 Task: Create a sub task Design and Implement Solution for the task  Integrate a new payment gateway into an e-commerce website in the project AdaptFlow , assign it to team member softage.5@softage.net and update the status of the sub task to  On Track  , set the priority of the sub task to Low
Action: Mouse moved to (554, 287)
Screenshot: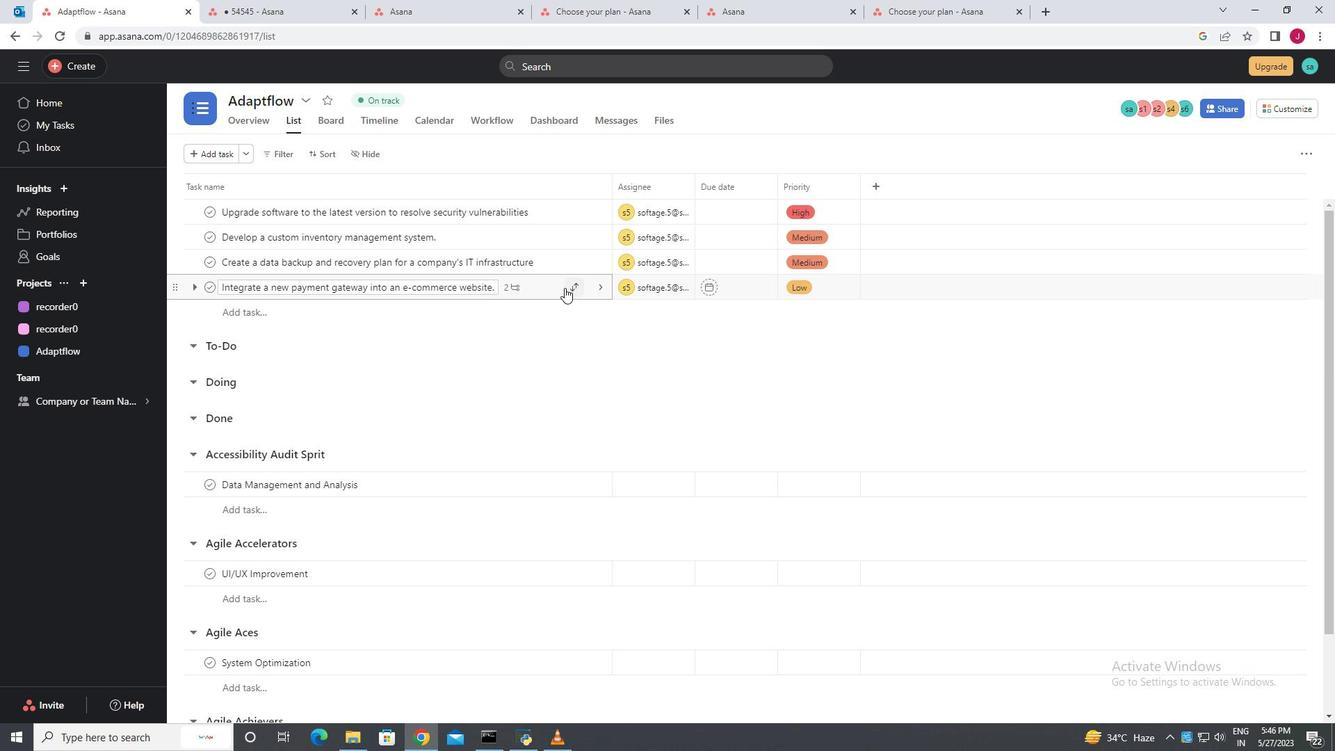
Action: Mouse pressed left at (554, 287)
Screenshot: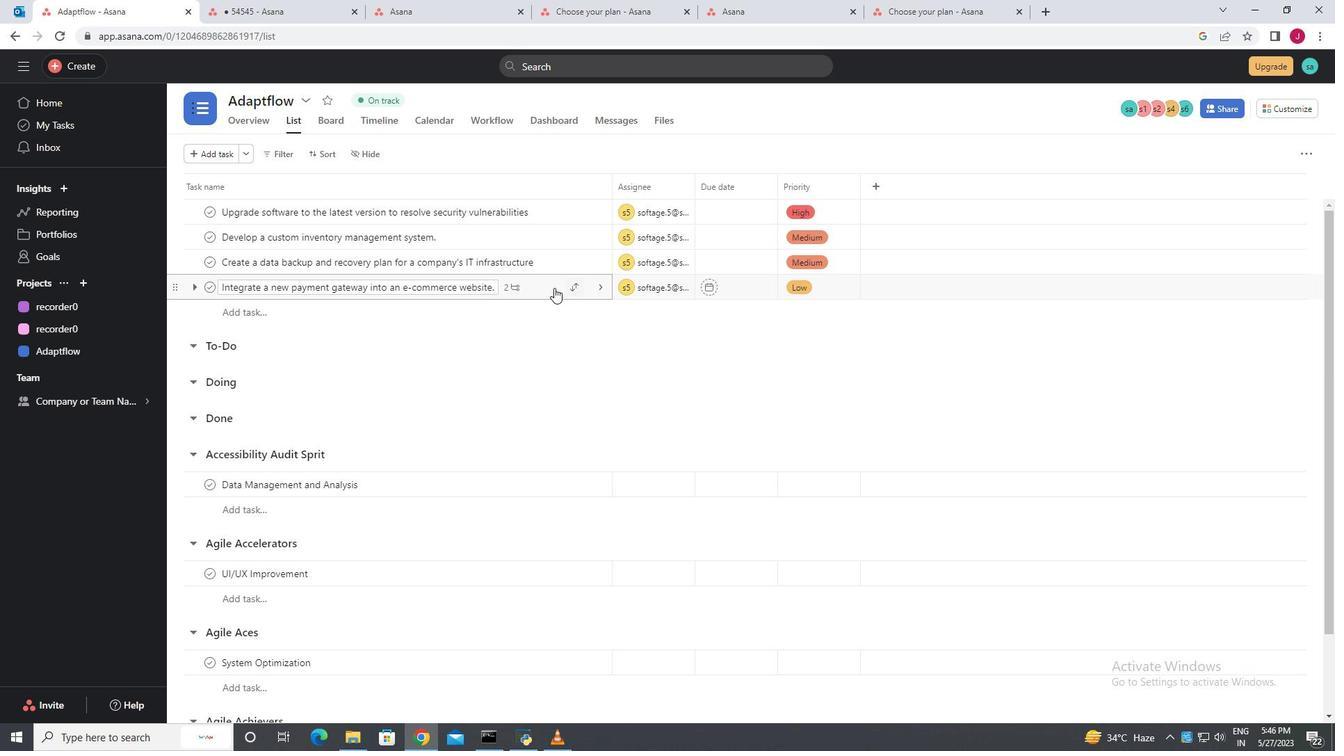 
Action: Mouse moved to (988, 428)
Screenshot: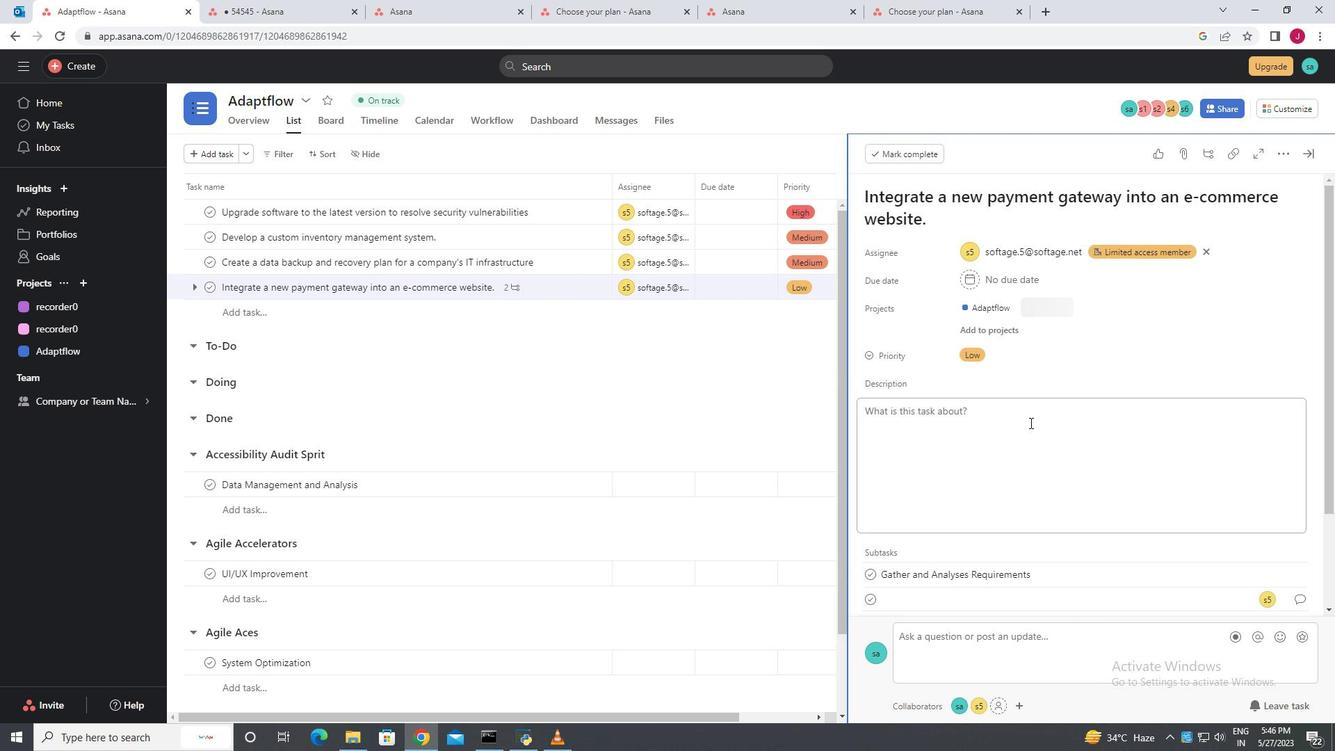 
Action: Mouse scrolled (988, 427) with delta (0, 0)
Screenshot: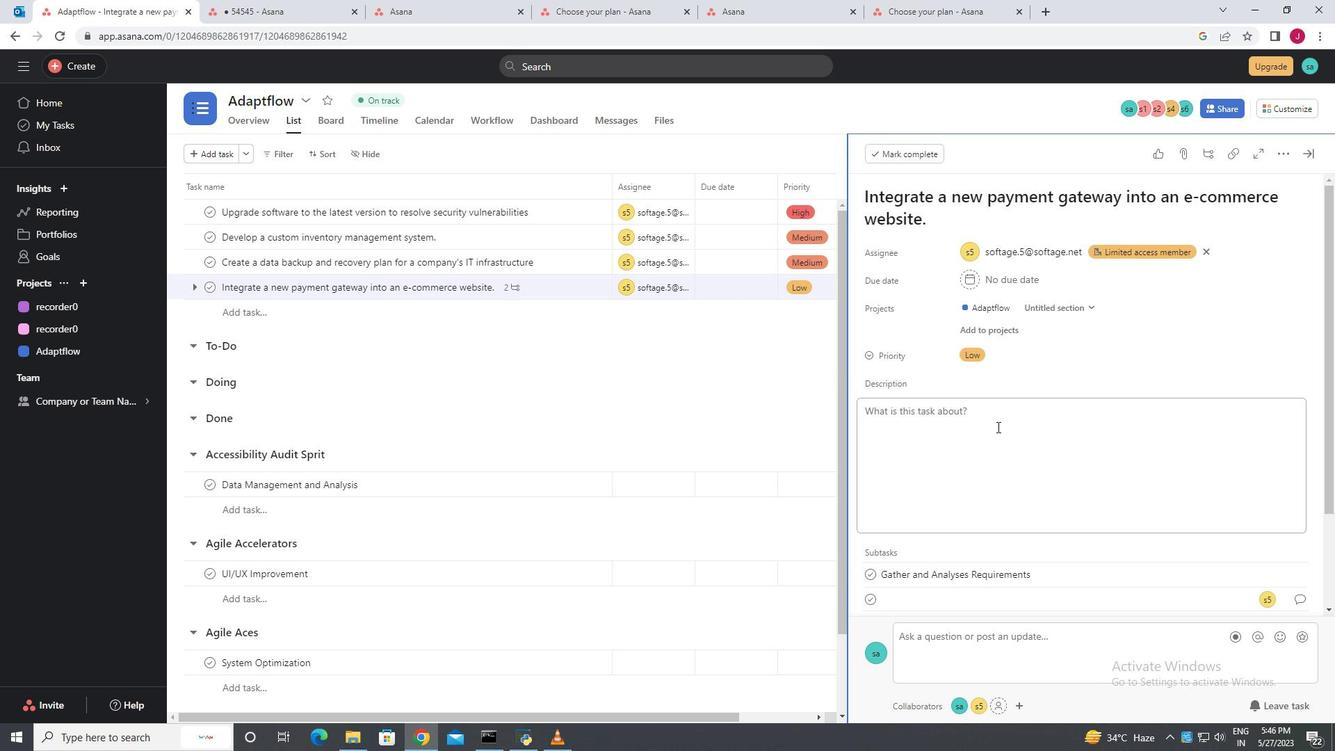 
Action: Mouse scrolled (988, 427) with delta (0, 0)
Screenshot: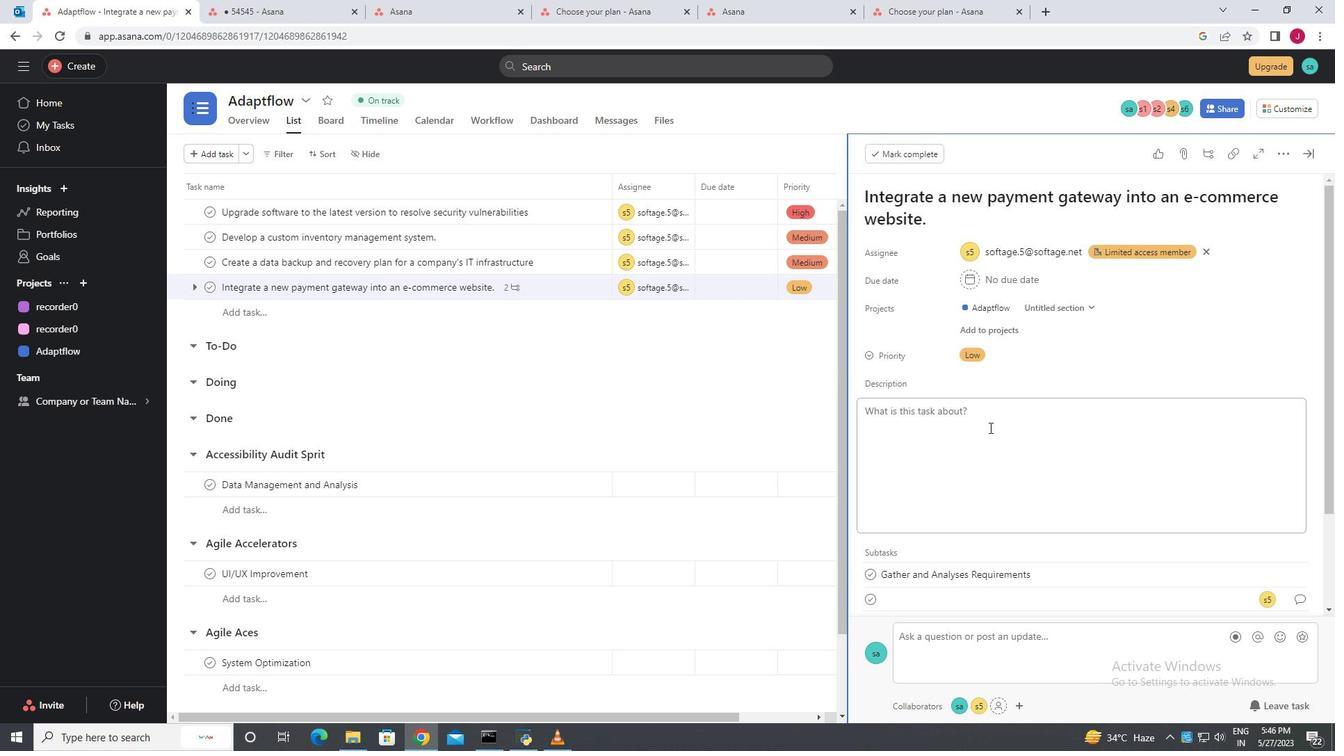 
Action: Mouse moved to (987, 427)
Screenshot: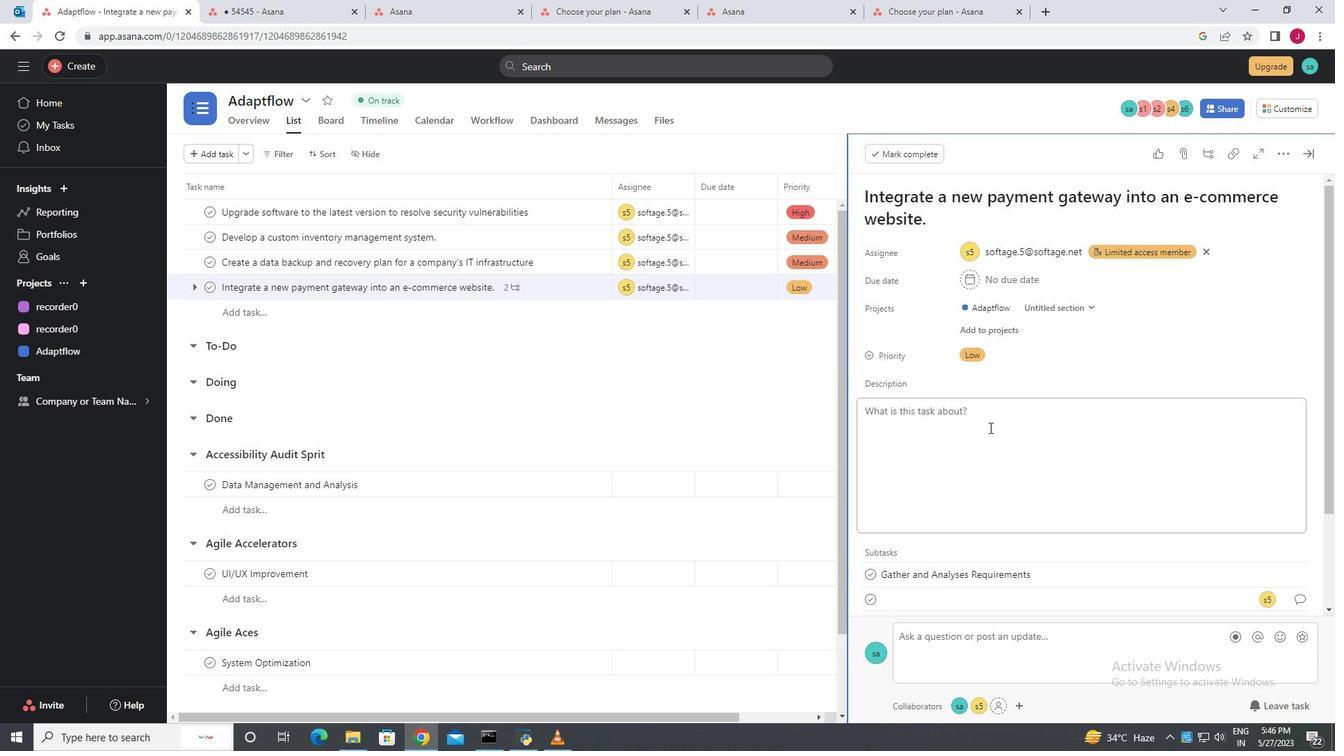 
Action: Mouse scrolled (987, 426) with delta (0, 0)
Screenshot: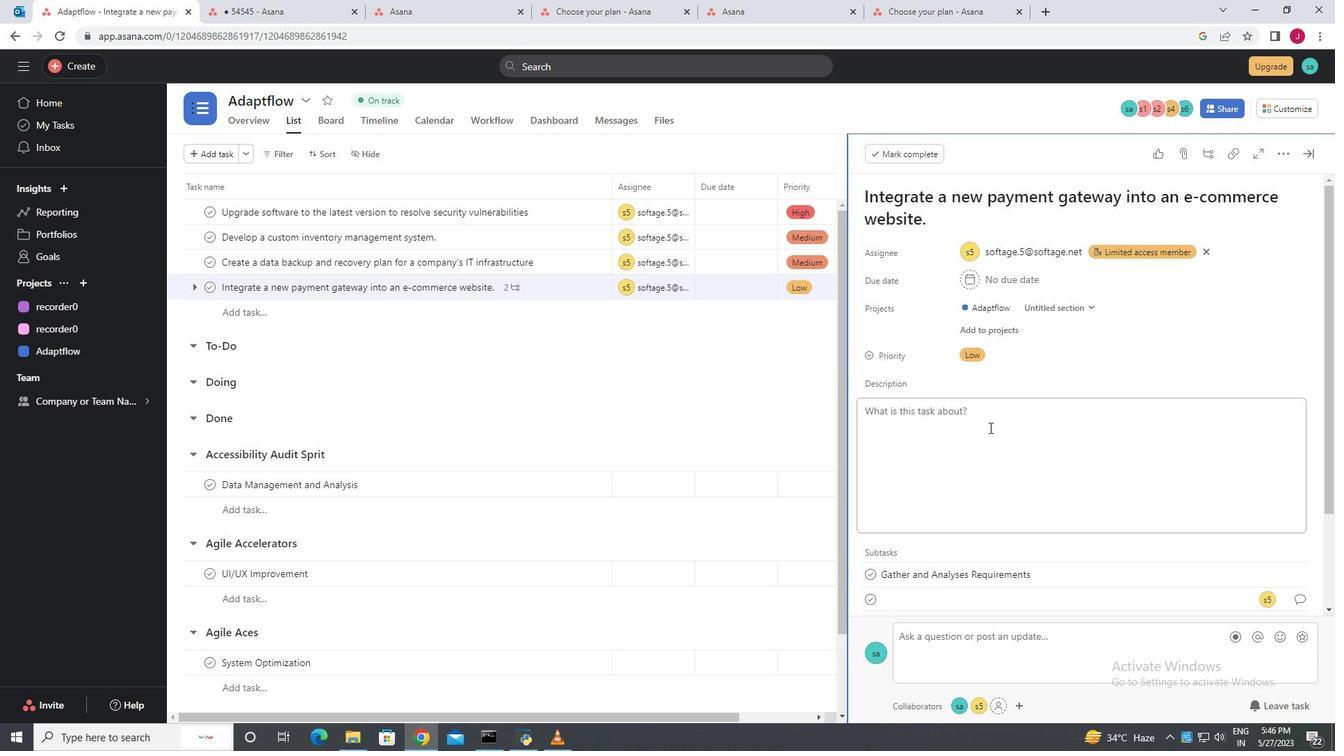 
Action: Mouse moved to (915, 502)
Screenshot: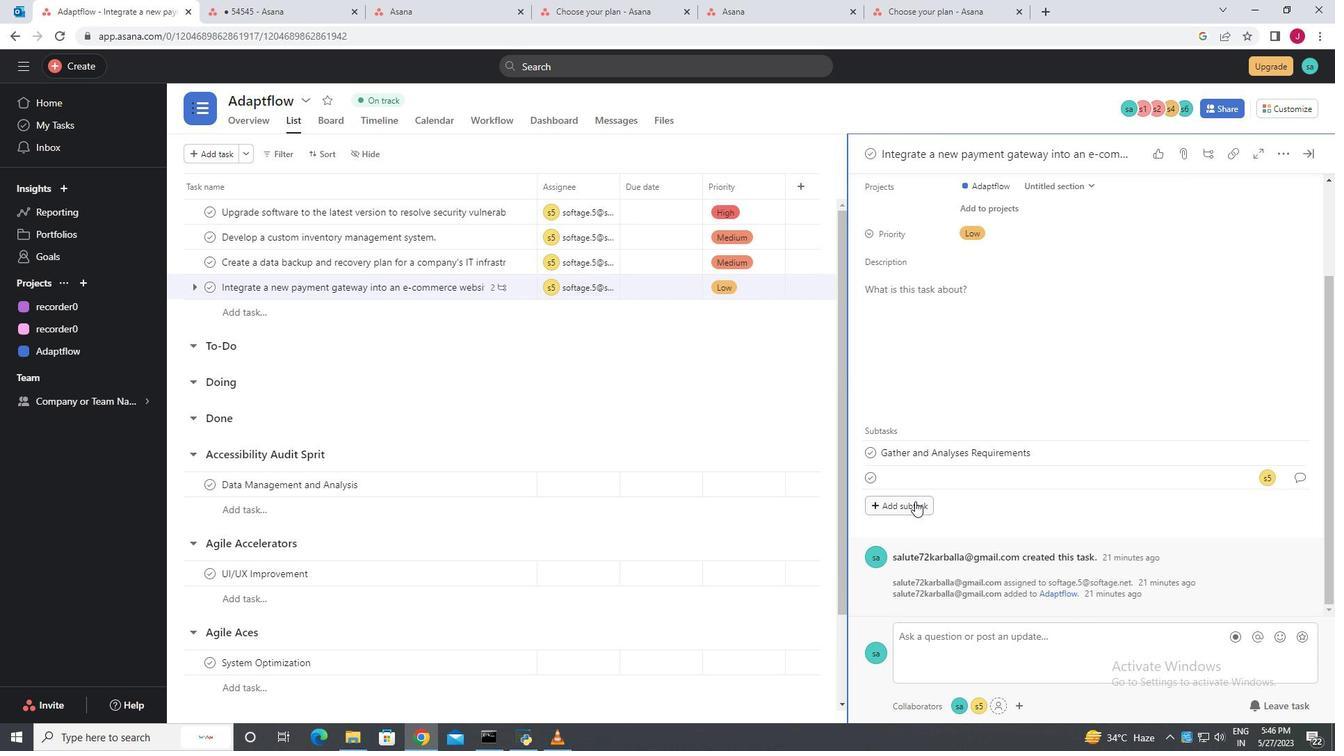 
Action: Mouse pressed left at (915, 502)
Screenshot: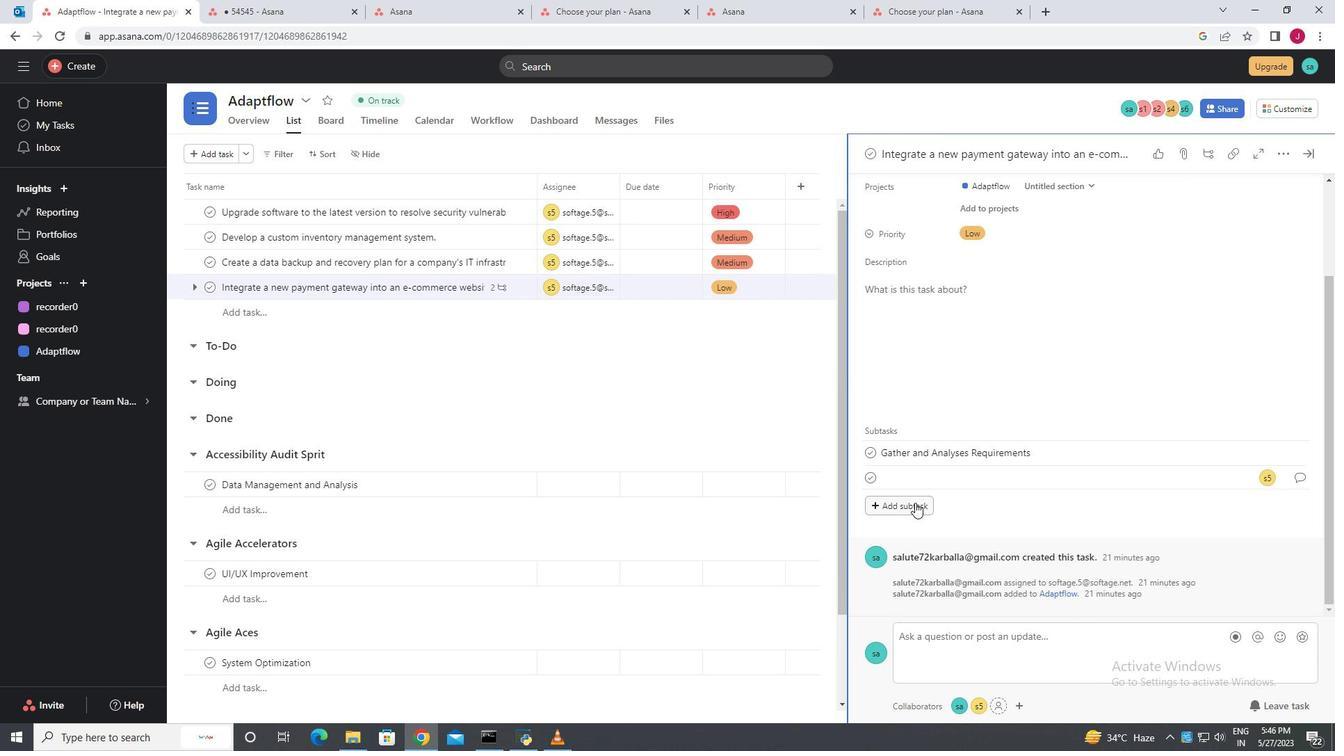 
Action: Mouse moved to (896, 453)
Screenshot: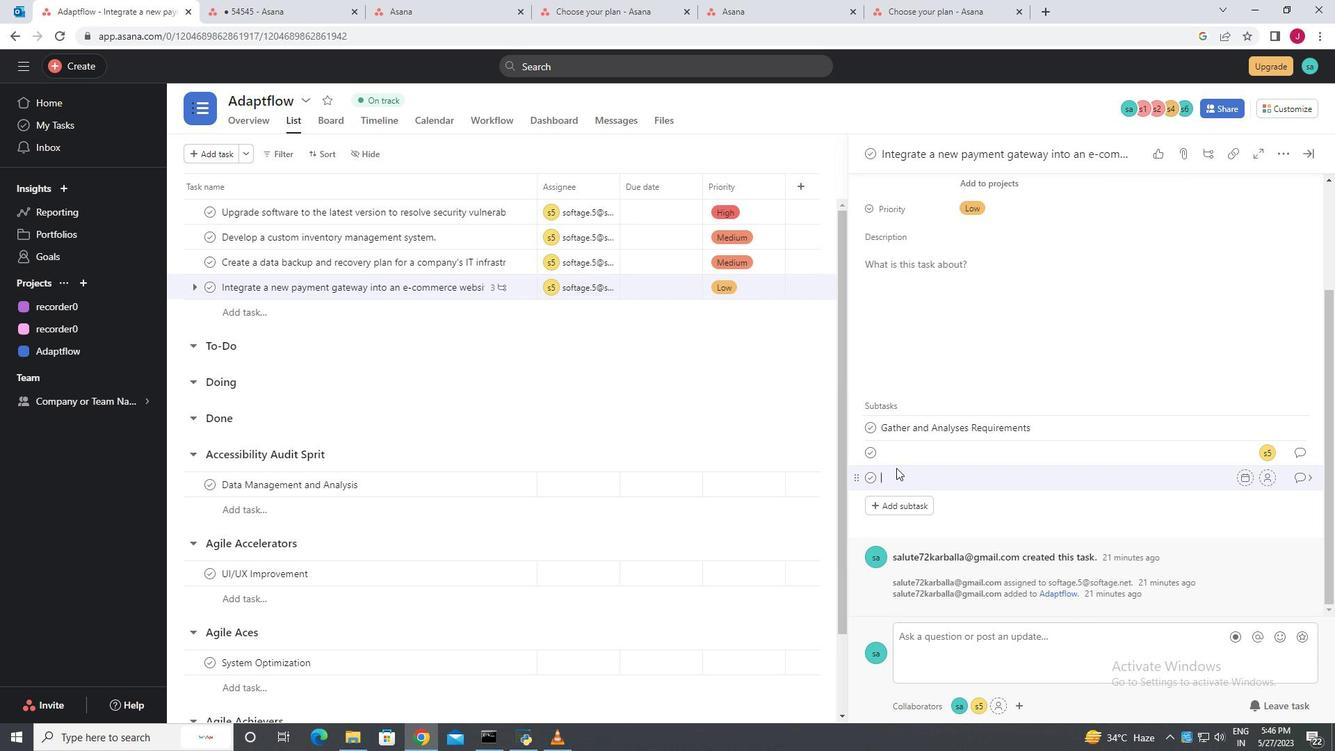 
Action: Mouse pressed left at (896, 453)
Screenshot: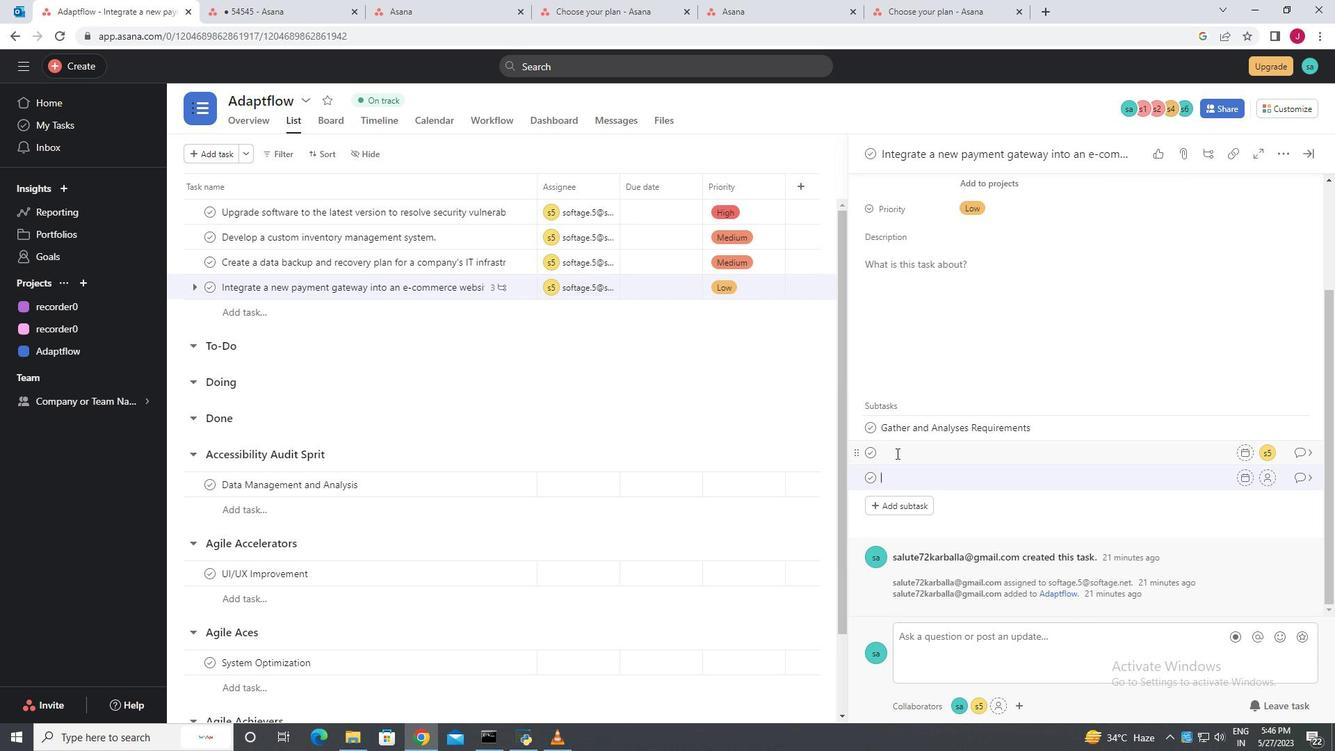 
Action: Mouse moved to (886, 480)
Screenshot: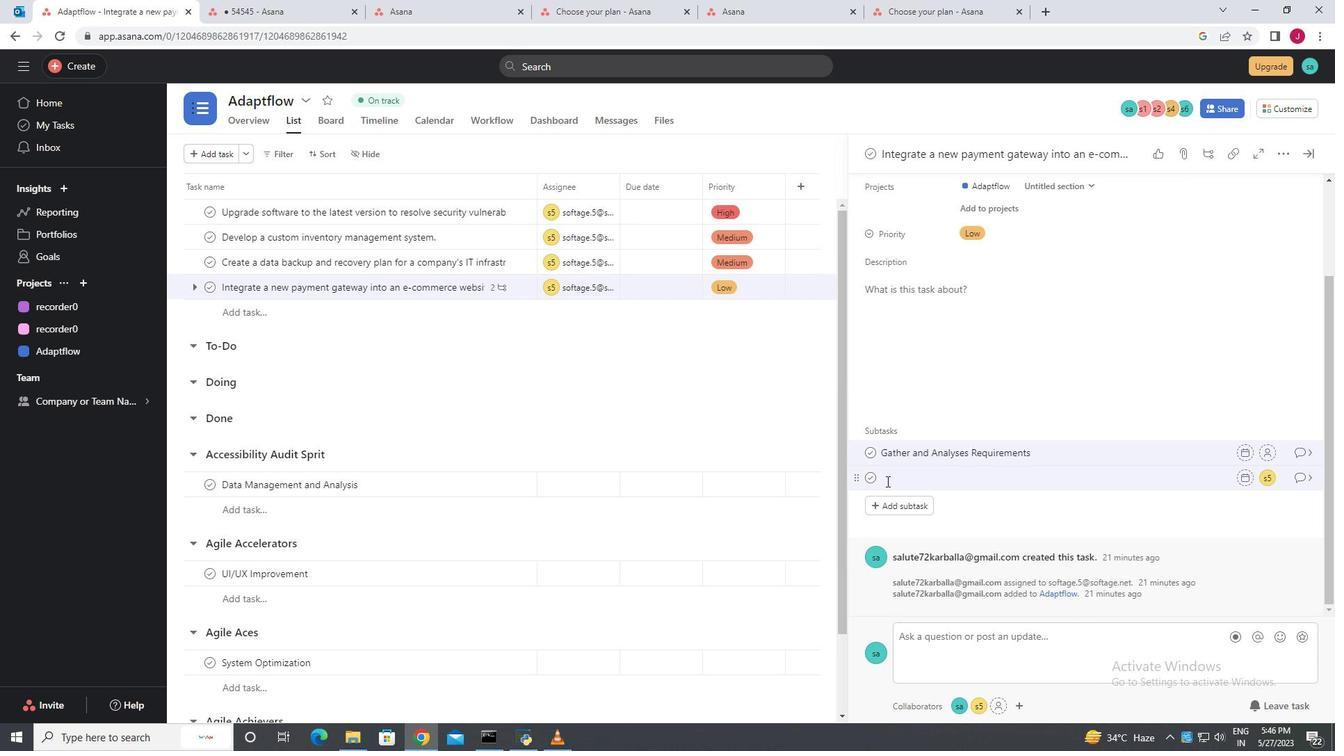 
Action: Mouse pressed left at (886, 480)
Screenshot: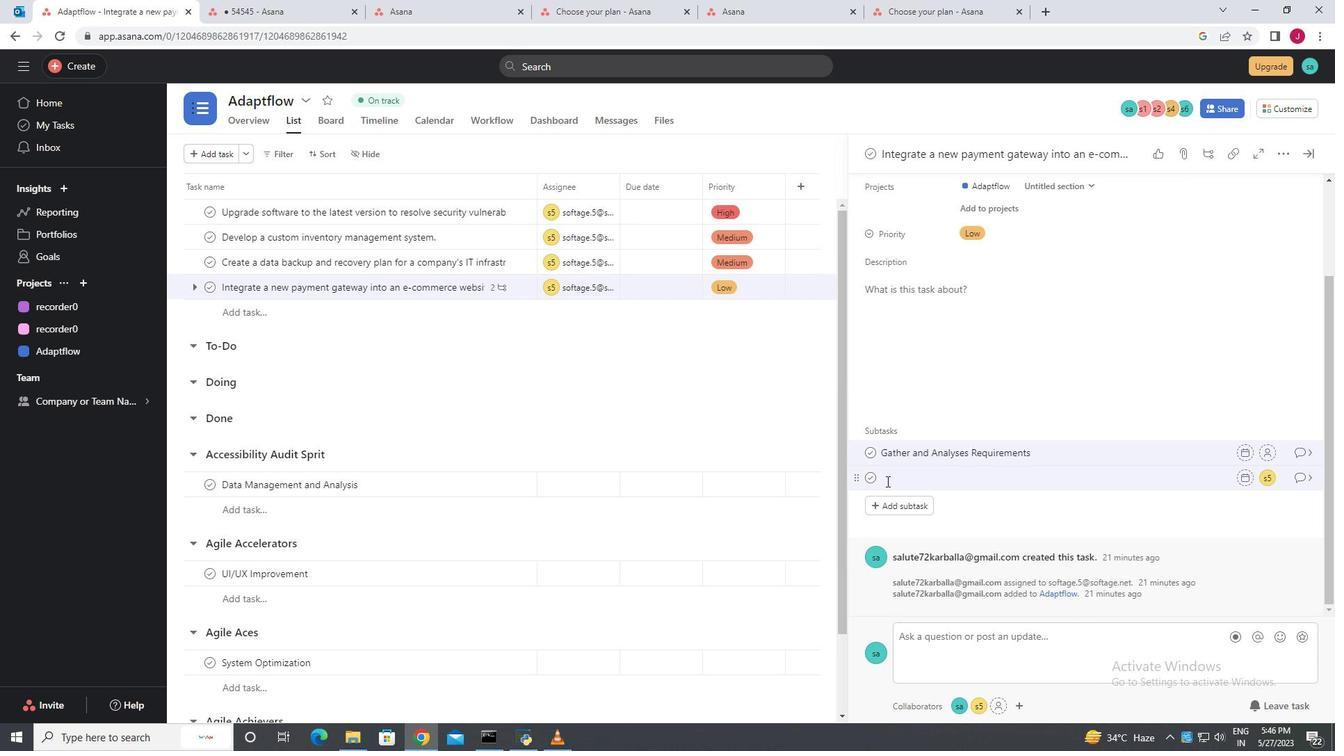 
Action: Mouse moved to (886, 480)
Screenshot: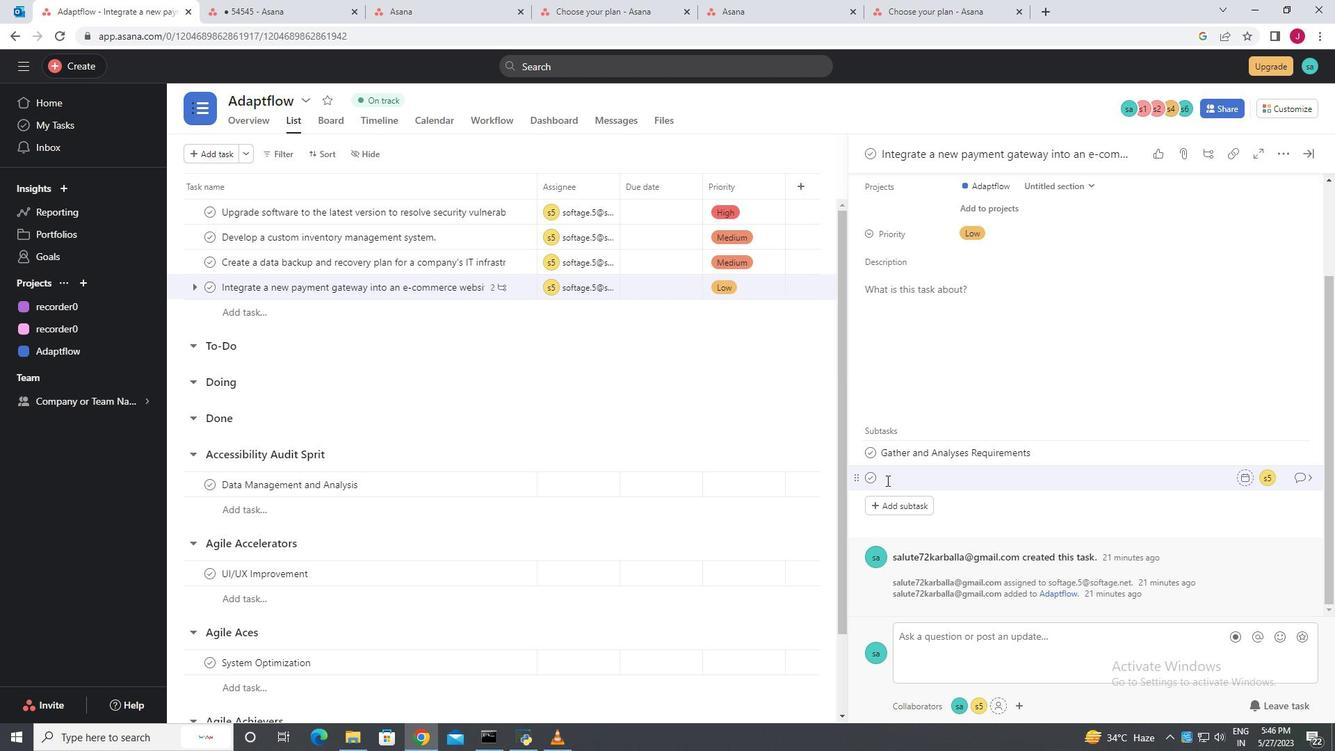 
Action: Key pressed <Key.caps_lock>D<Key.caps_lock>esign<Key.space>and<Key.space><Key.caps_lock>I<Key.caps_lock>mplement<Key.space>solution<Key.enter>
Screenshot: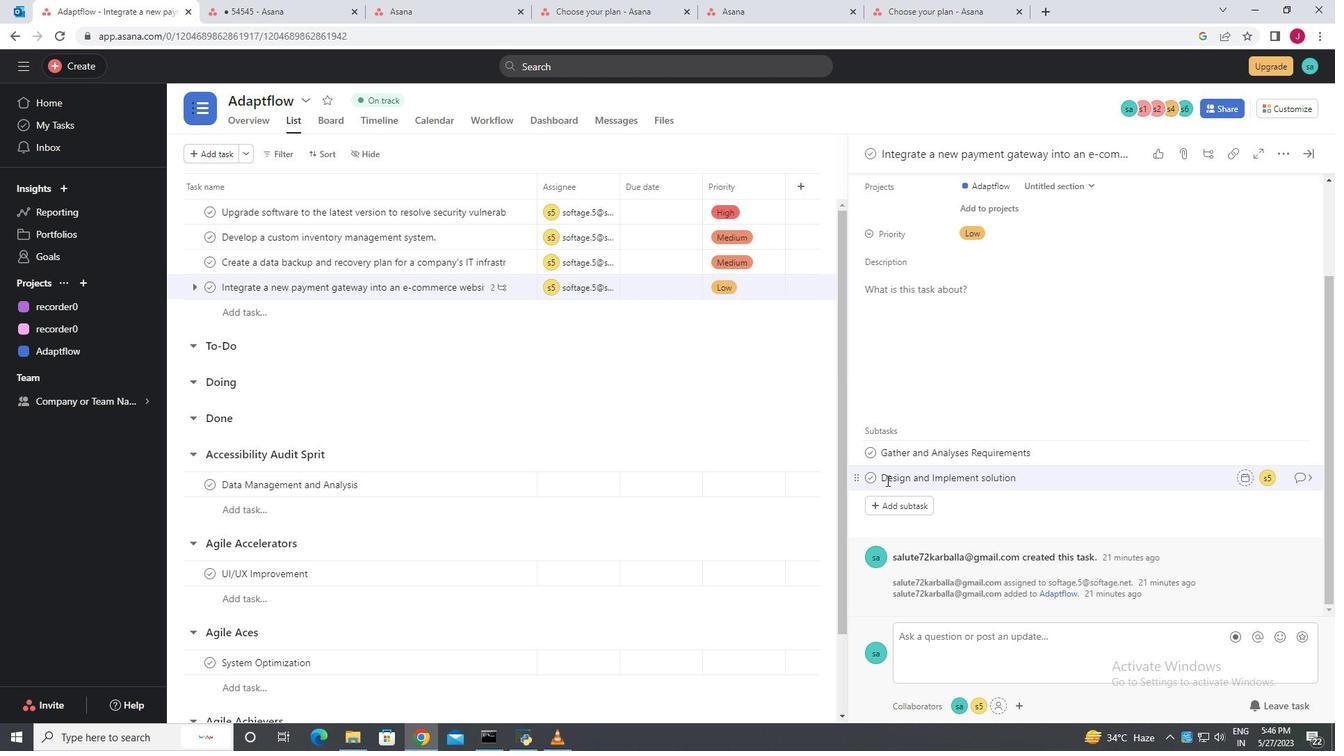 
Action: Mouse moved to (1264, 479)
Screenshot: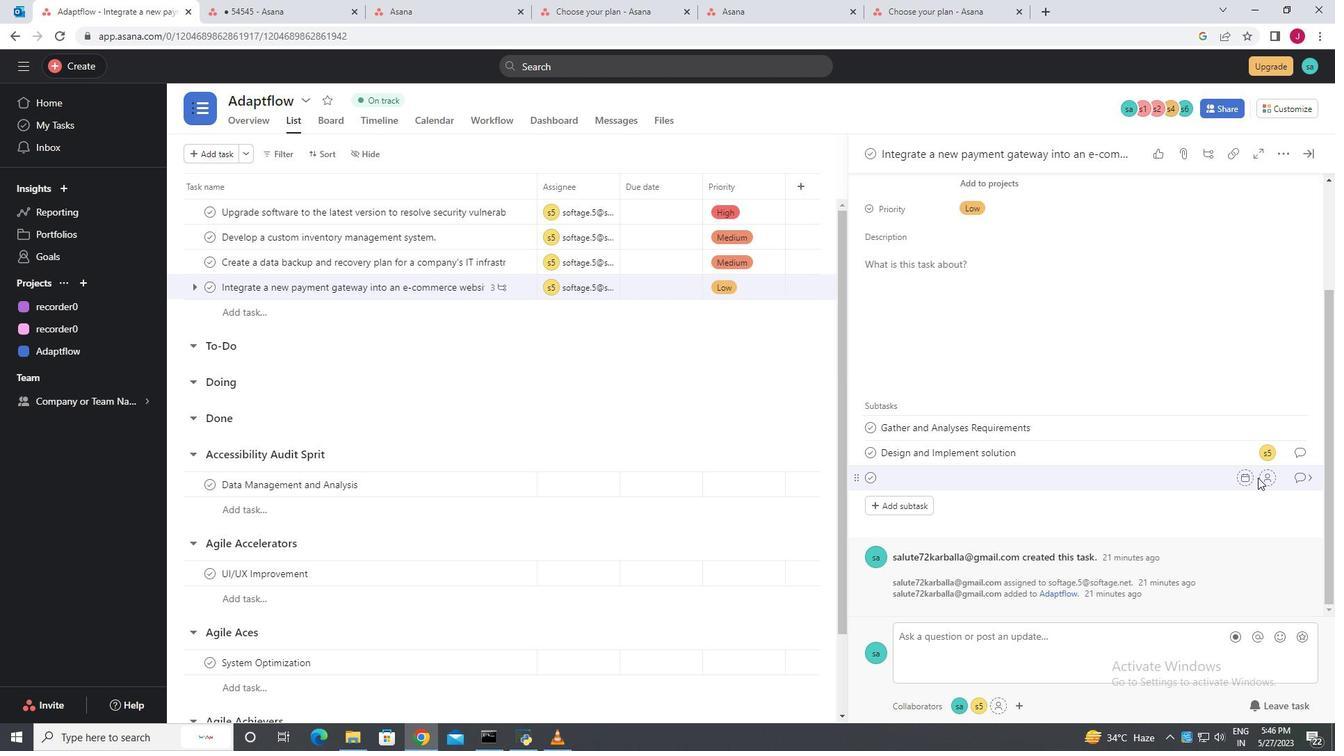 
Action: Mouse pressed left at (1264, 479)
Screenshot: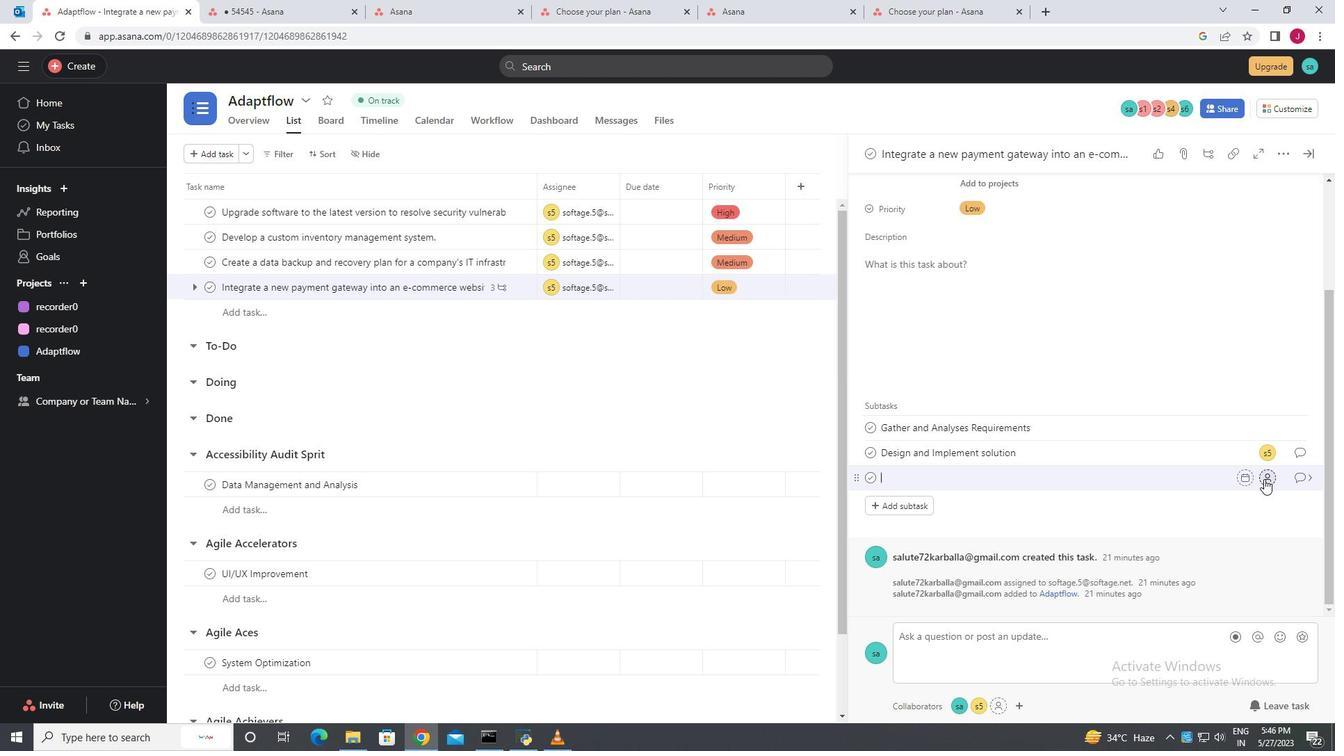 
Action: Mouse moved to (1113, 588)
Screenshot: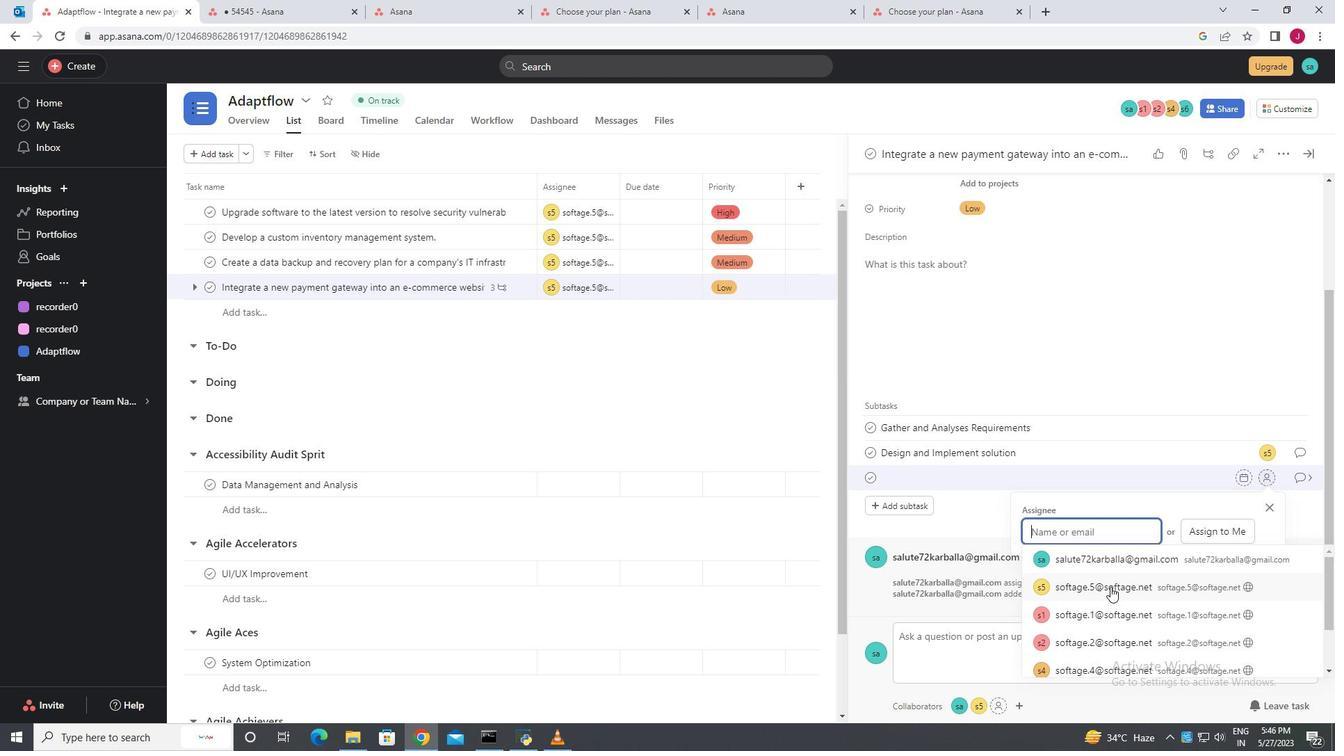 
Action: Mouse pressed left at (1113, 588)
Screenshot: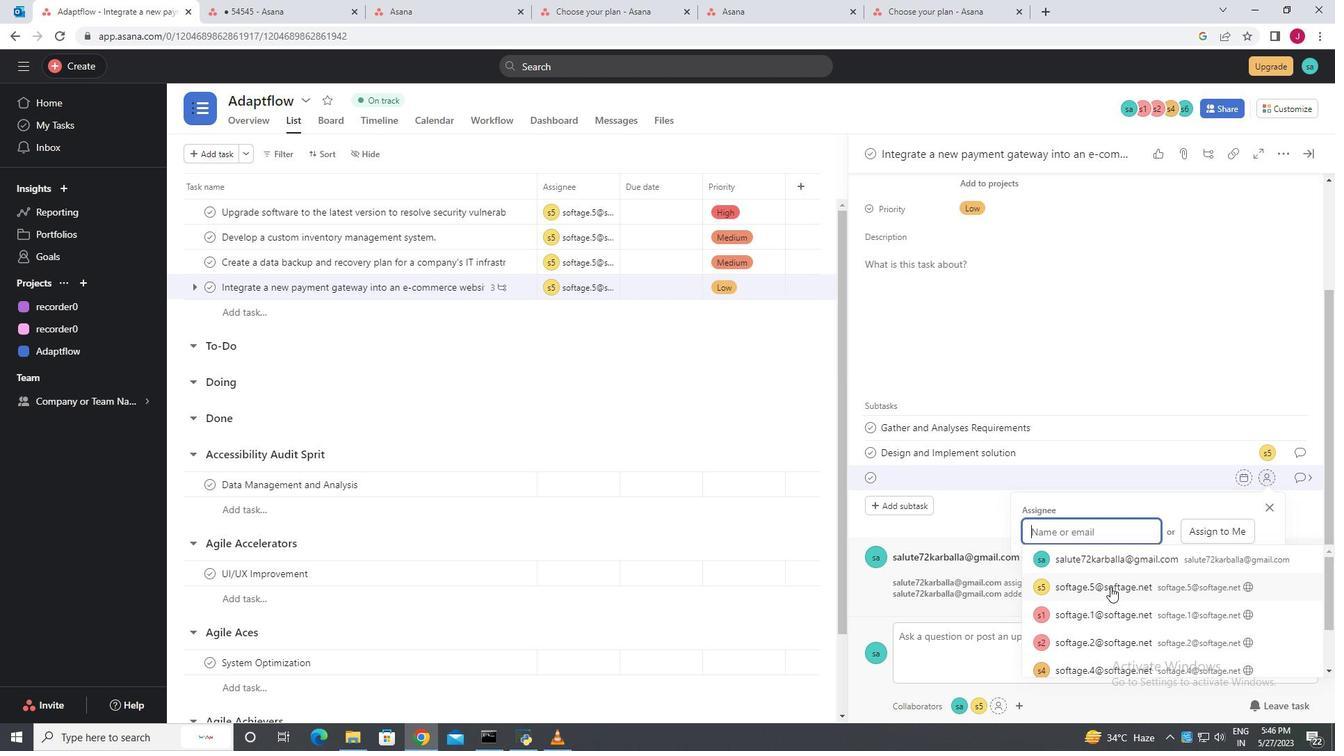 
Action: Mouse moved to (1304, 474)
Screenshot: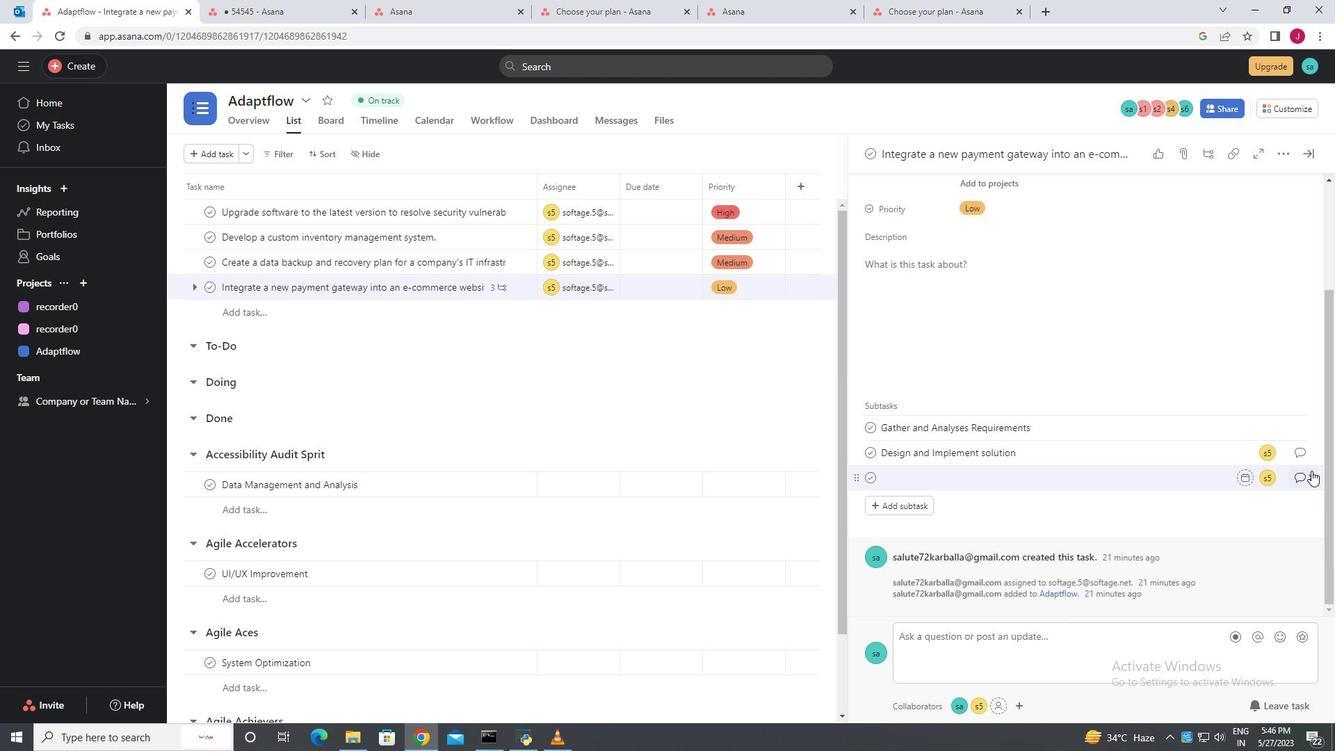 
Action: Mouse pressed left at (1304, 474)
Screenshot: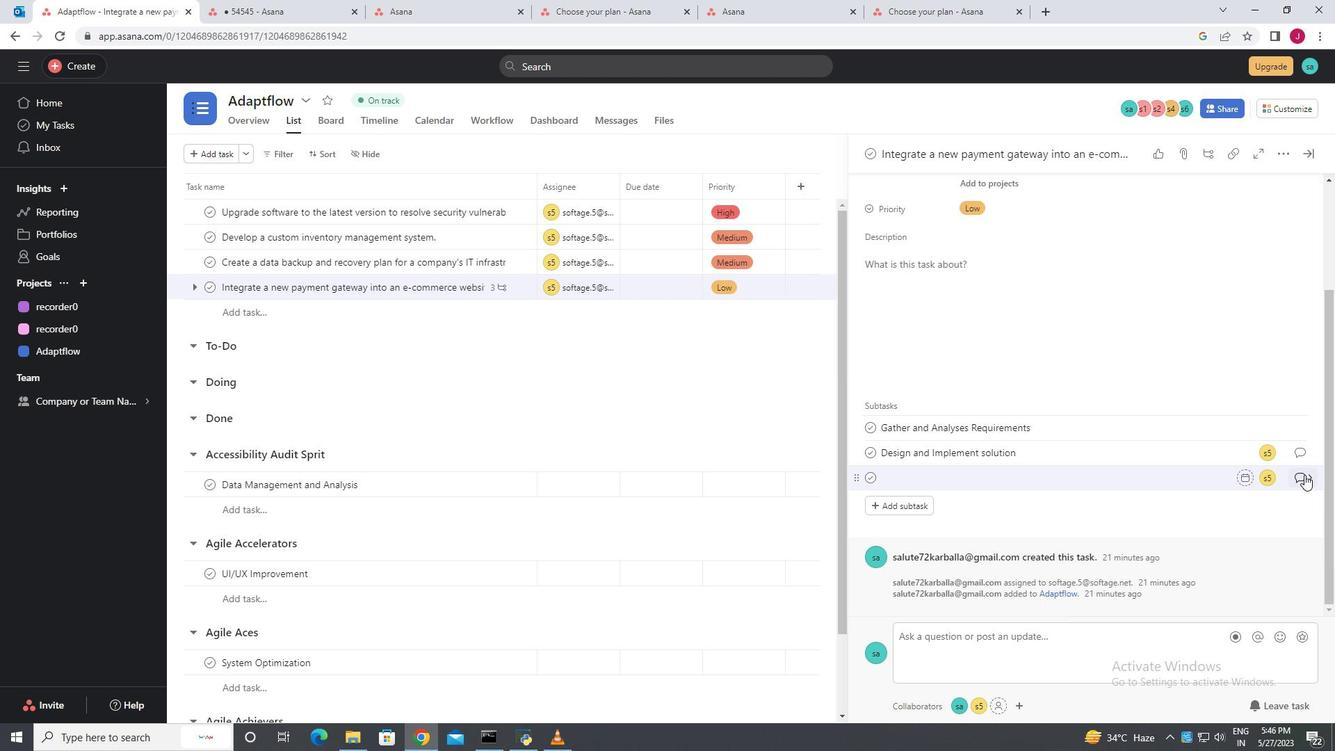 
Action: Mouse moved to (898, 319)
Screenshot: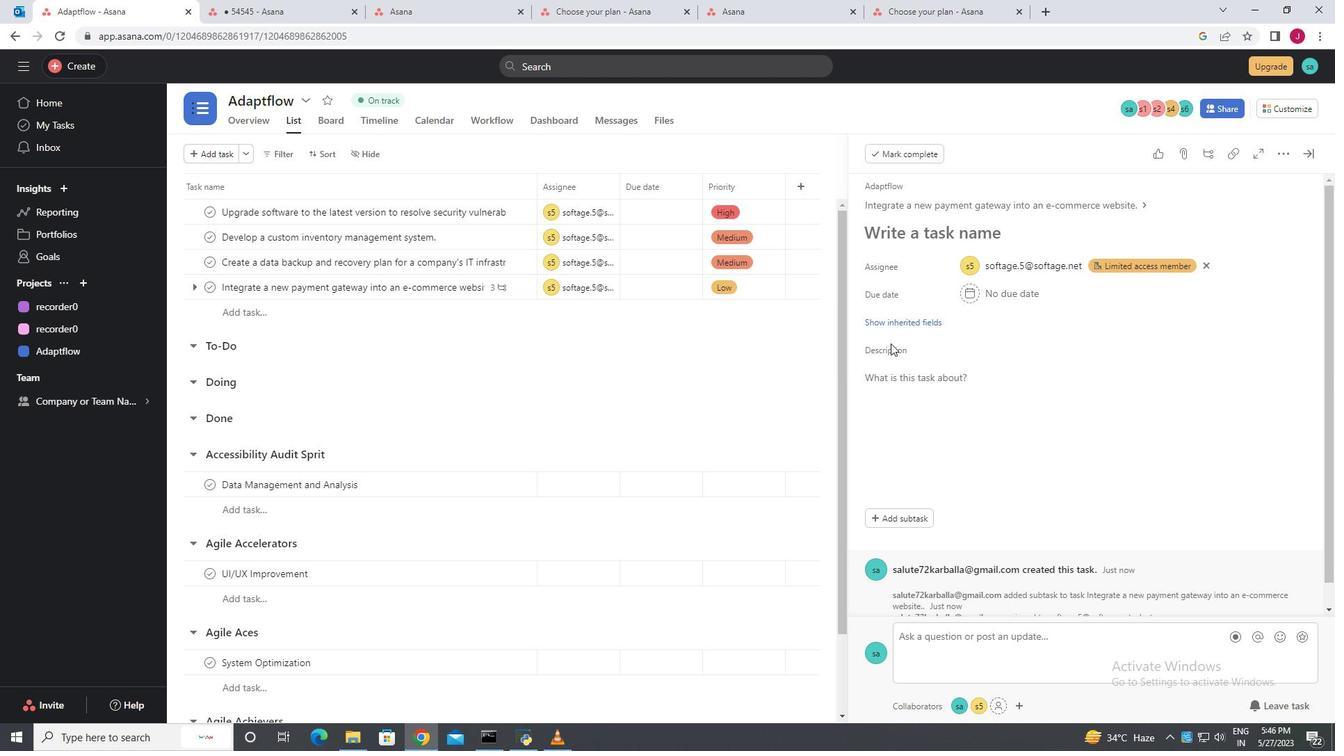 
Action: Mouse pressed left at (898, 319)
Screenshot: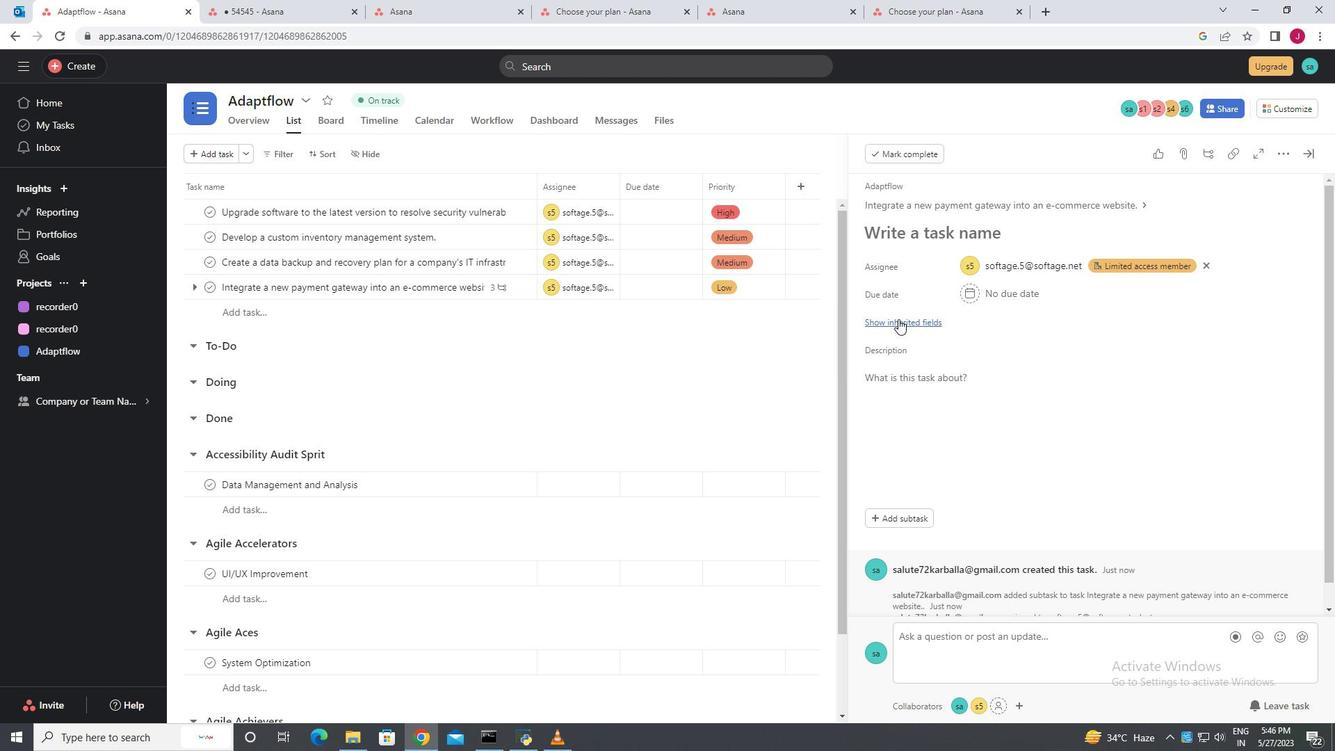 
Action: Mouse moved to (966, 347)
Screenshot: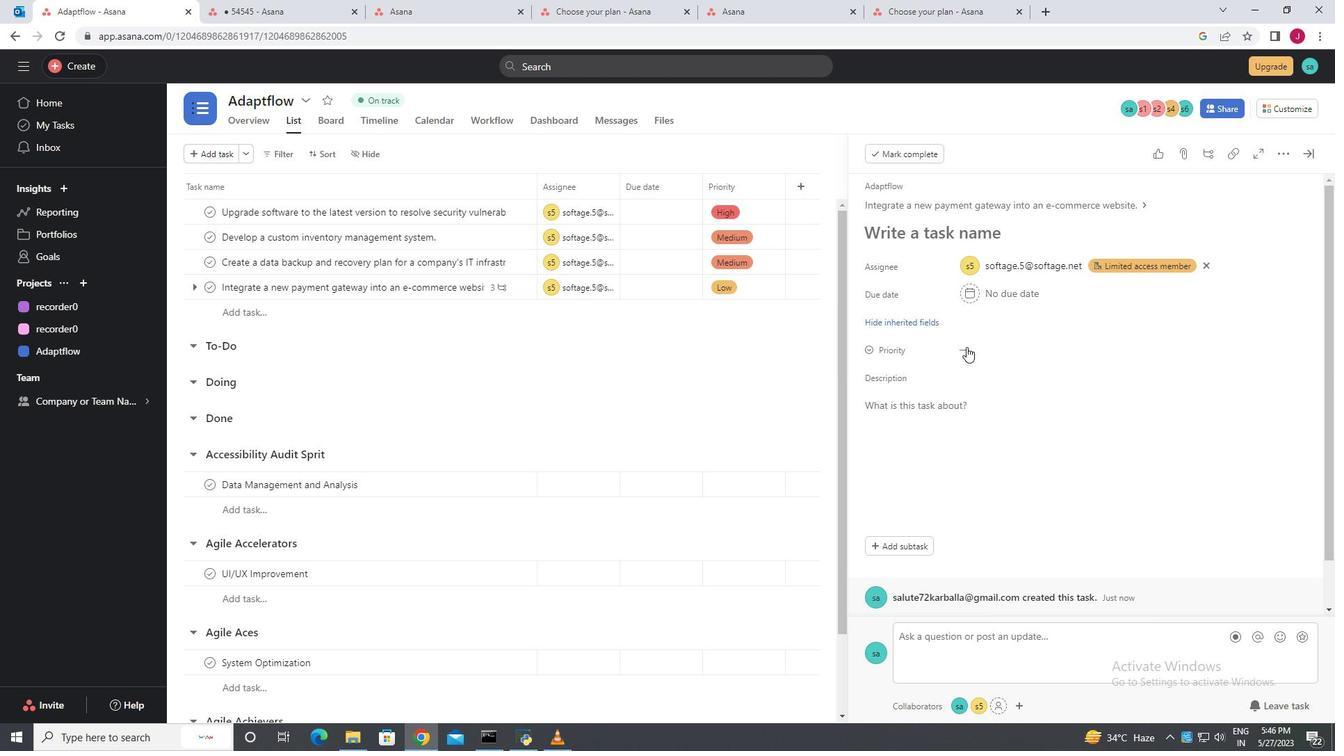 
Action: Mouse pressed left at (966, 347)
Screenshot: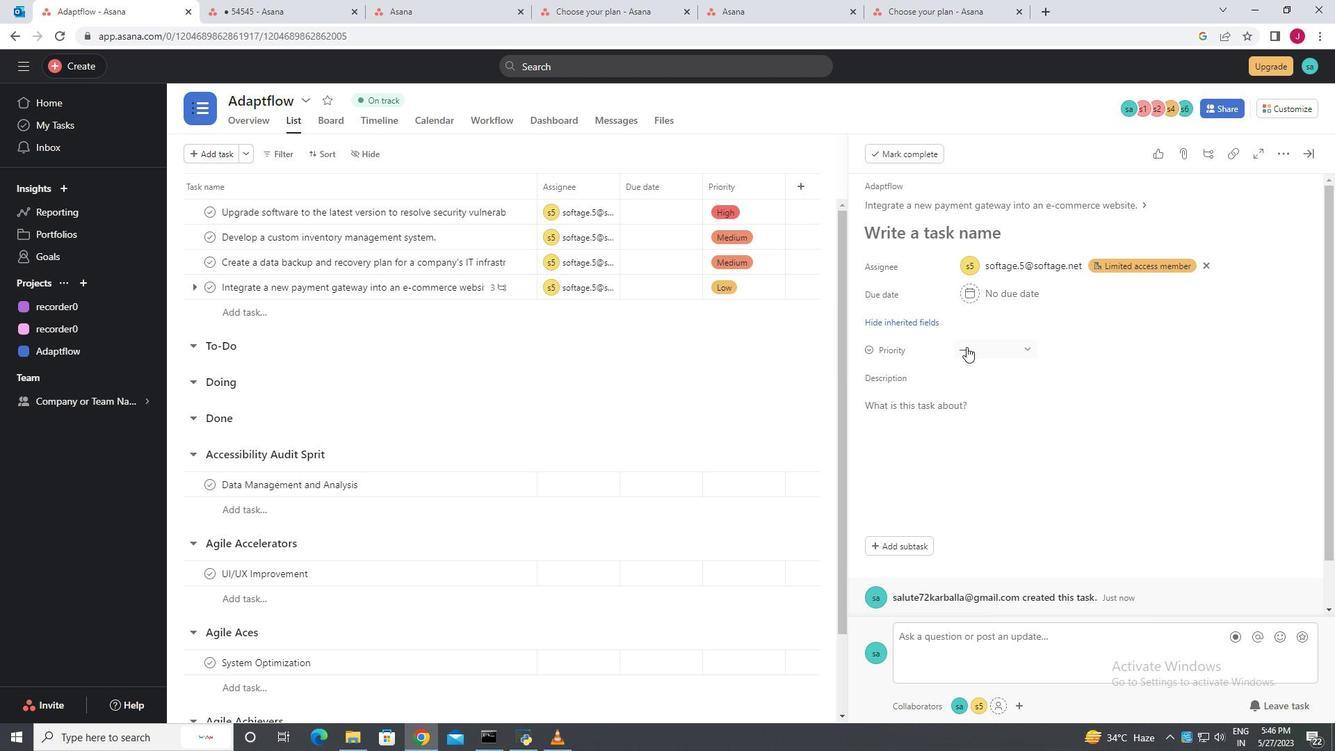 
Action: Mouse moved to (1002, 447)
Screenshot: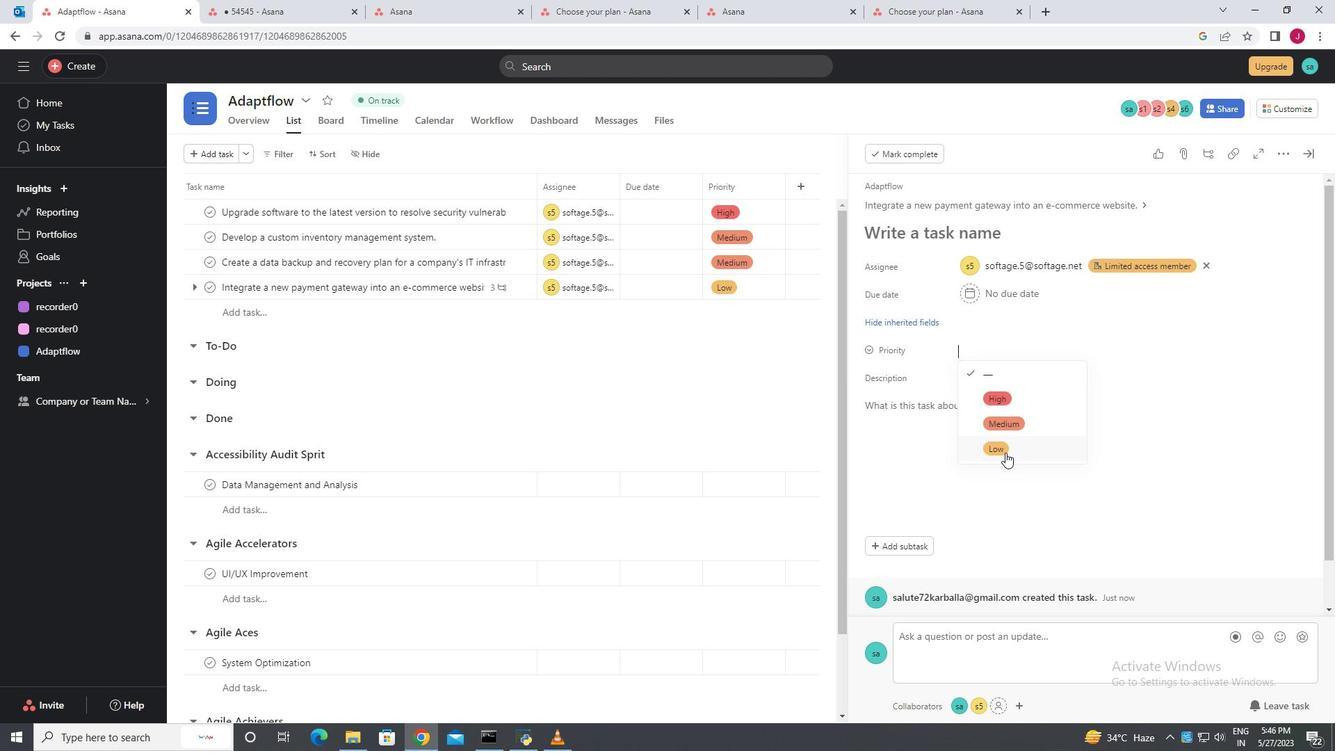 
Action: Mouse pressed left at (1002, 447)
Screenshot: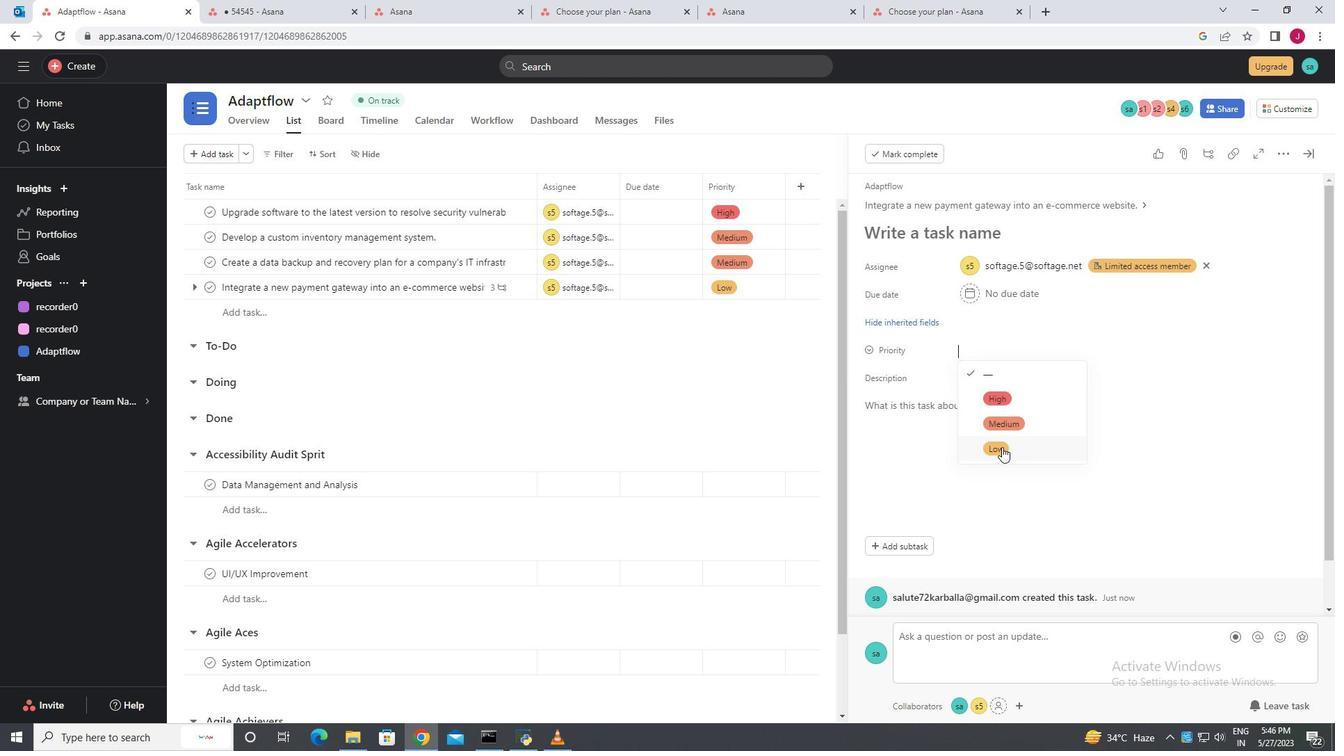 
Action: Mouse moved to (773, 397)
Screenshot: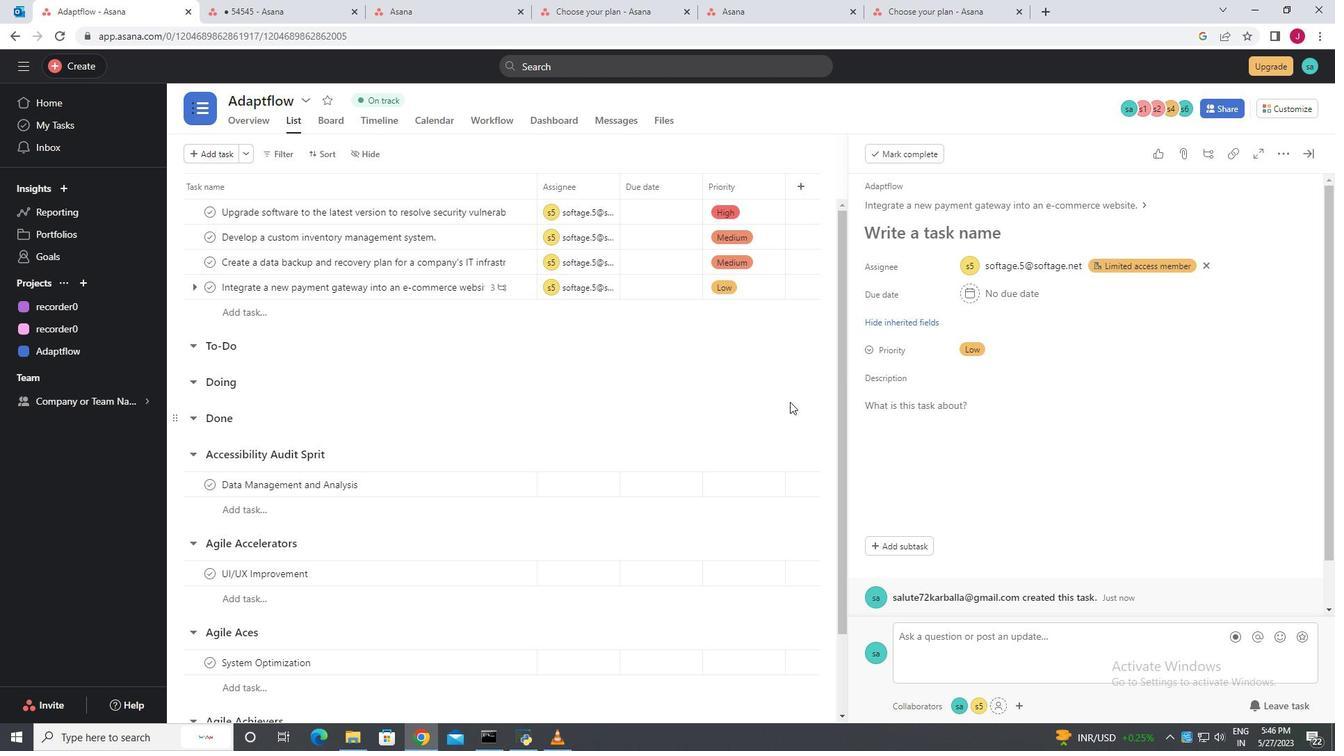 
Action: Mouse pressed left at (773, 397)
Screenshot: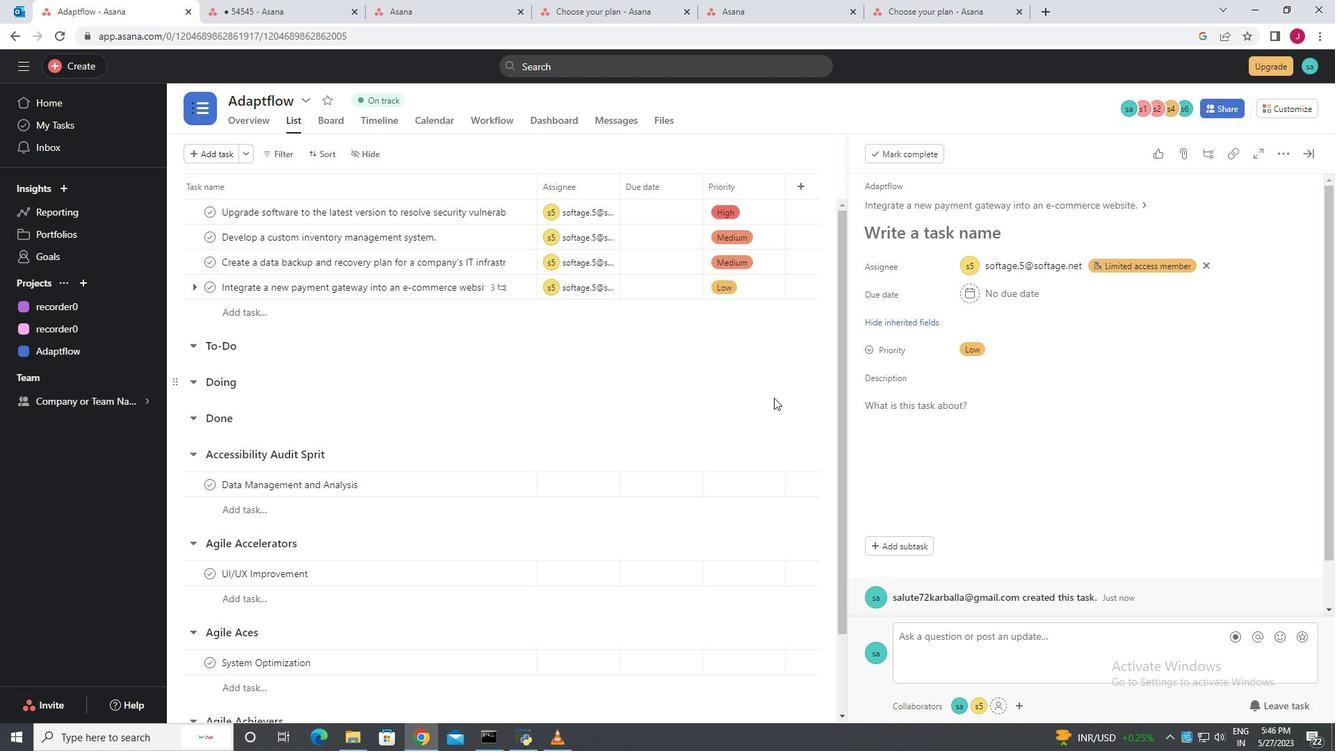 
